 Task: Find the optimal route from Detroit to Sleeping Bear Dunes National Lakeshore.
Action: Mouse moved to (256, 64)
Screenshot: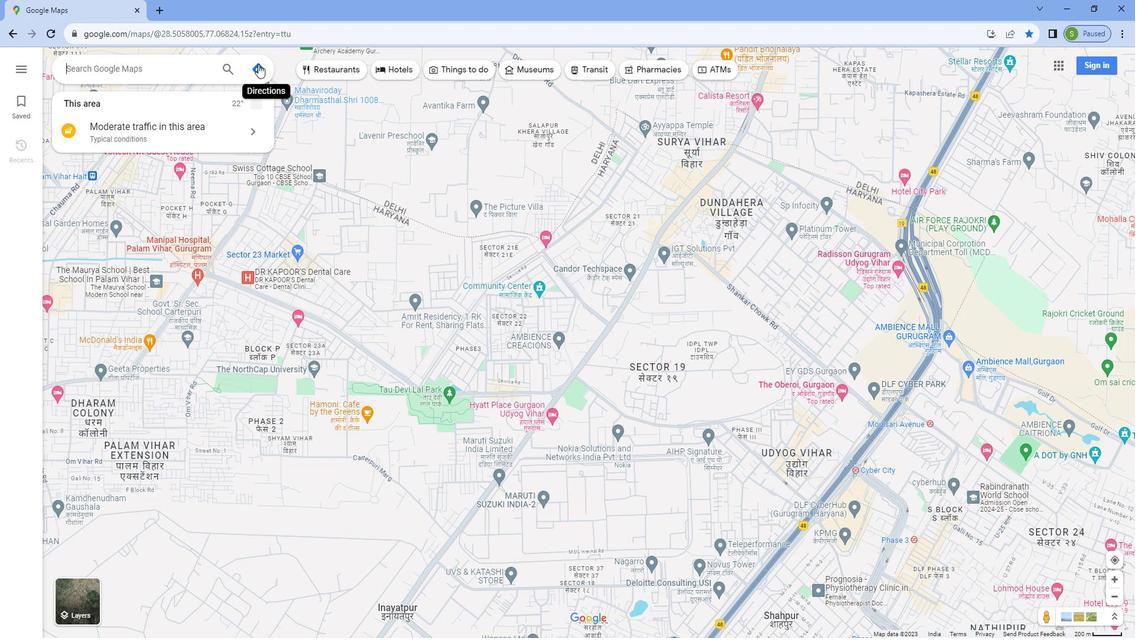 
Action: Mouse pressed left at (256, 64)
Screenshot: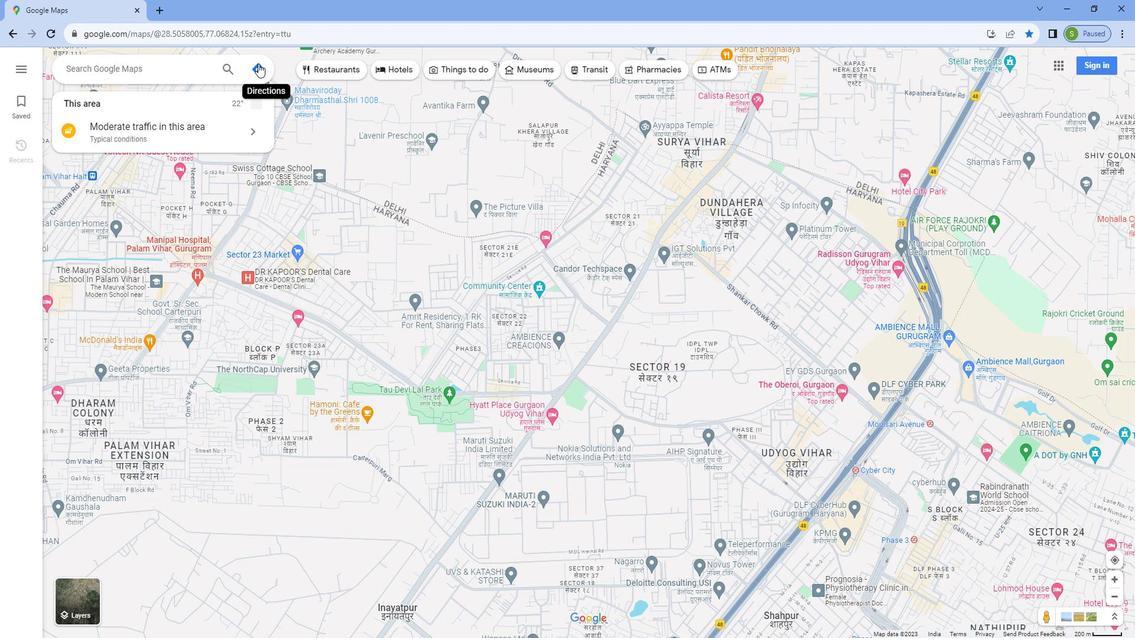 
Action: Mouse moved to (164, 98)
Screenshot: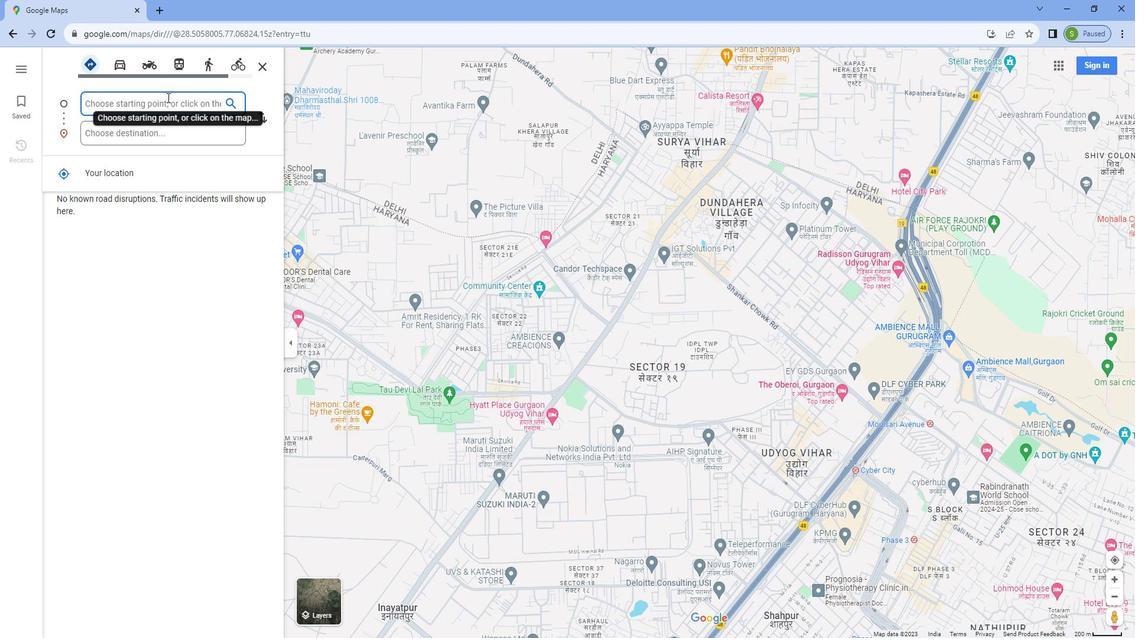 
Action: Key pressed <Key.caps_lock>D<Key.caps_lock>etroit
Screenshot: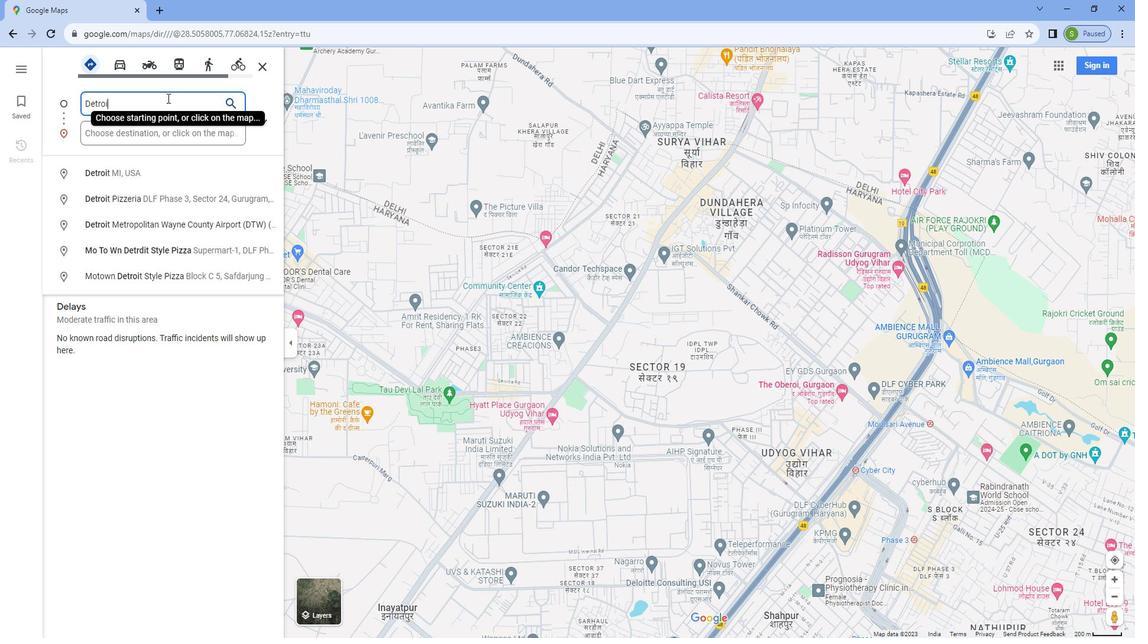 
Action: Mouse moved to (153, 133)
Screenshot: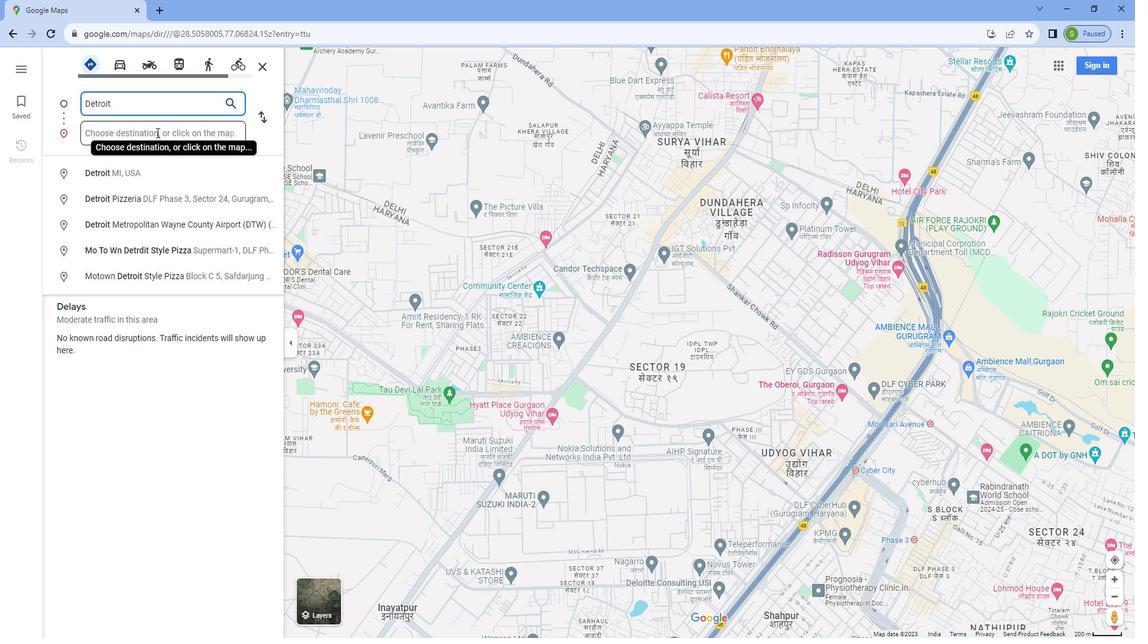 
Action: Mouse pressed left at (153, 133)
Screenshot: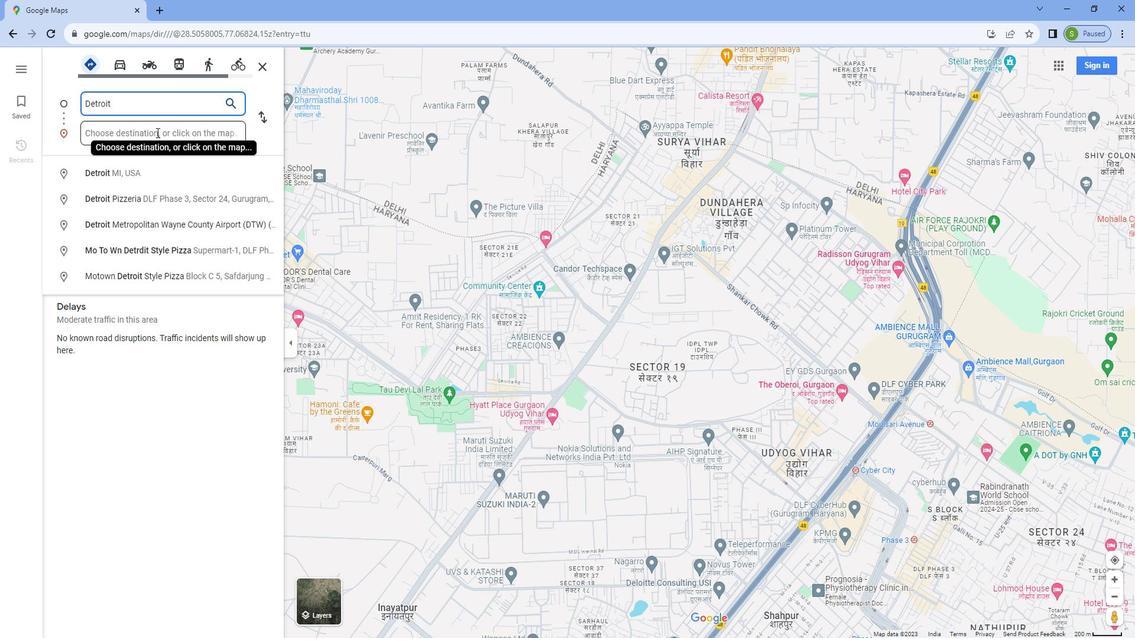 
Action: Key pressed <Key.caps_lock>S<Key.caps_lock>leeping<Key.space><Key.caps_lock>B<Key.caps_lock>ear<Key.space><Key.caps_lock>D<Key.caps_lock>unes<Key.space><Key.caps_lock>N<Key.caps_lock>ational<Key.space><Key.caps_lock>L<Key.caps_lock>akeshore
Screenshot: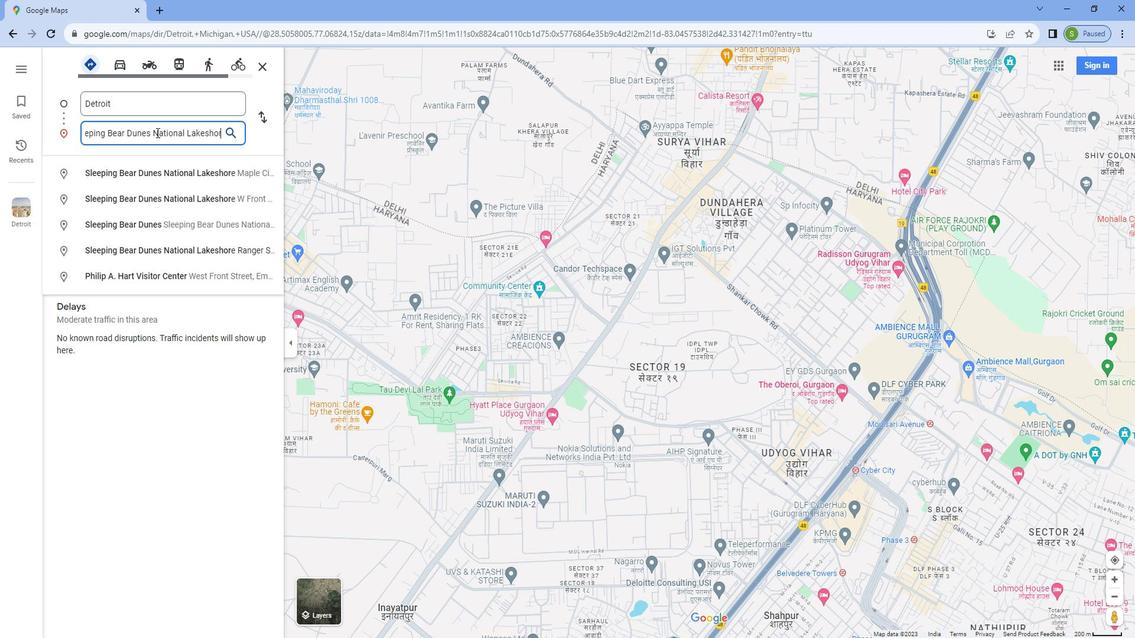 
Action: Mouse moved to (165, 139)
Screenshot: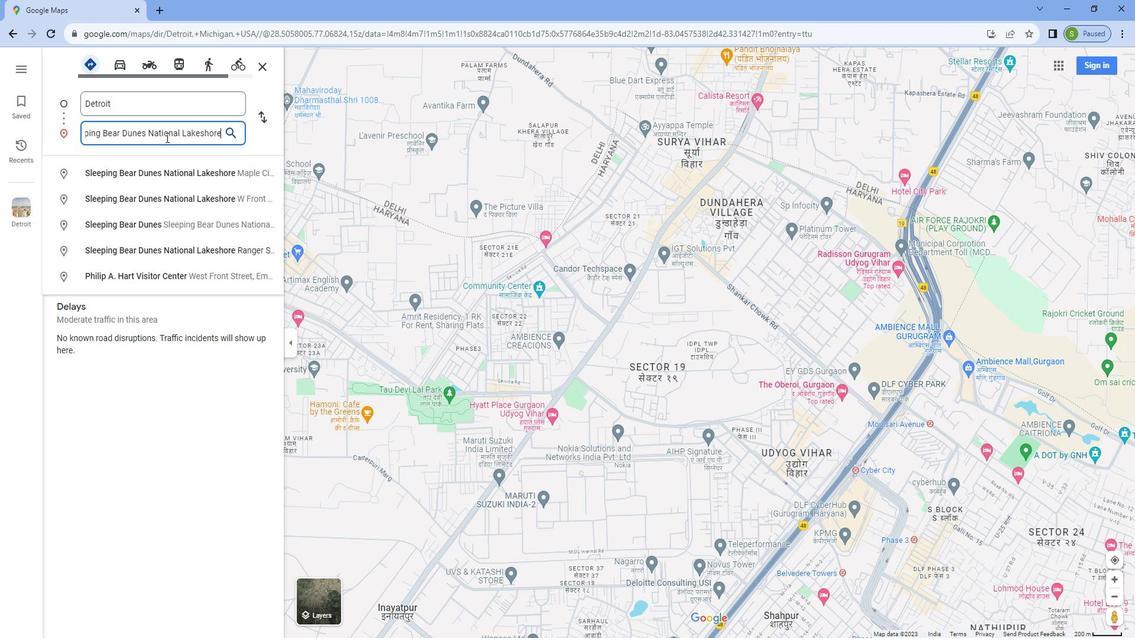 
Action: Key pressed <Key.enter>
Screenshot: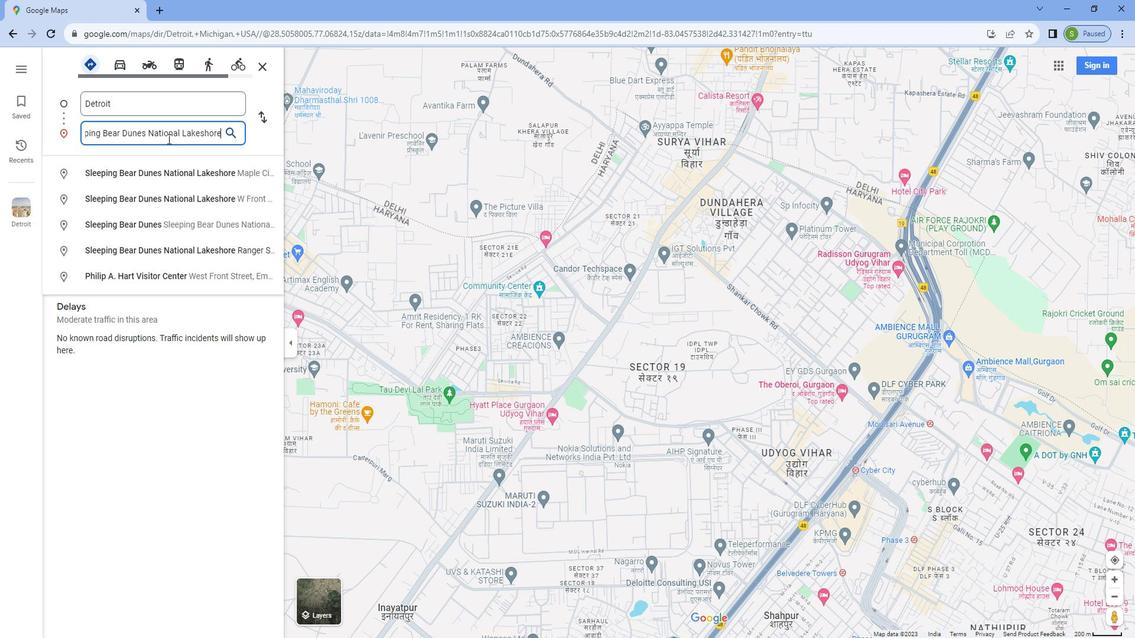 
Action: Mouse moved to (117, 418)
Screenshot: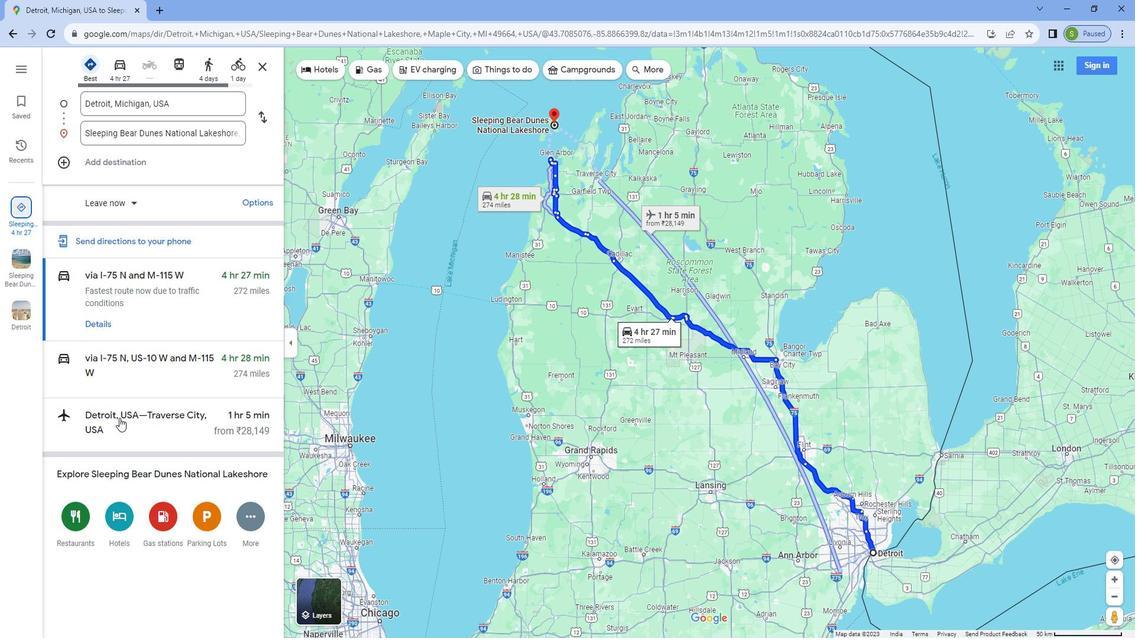 
Action: Mouse pressed left at (117, 418)
Screenshot: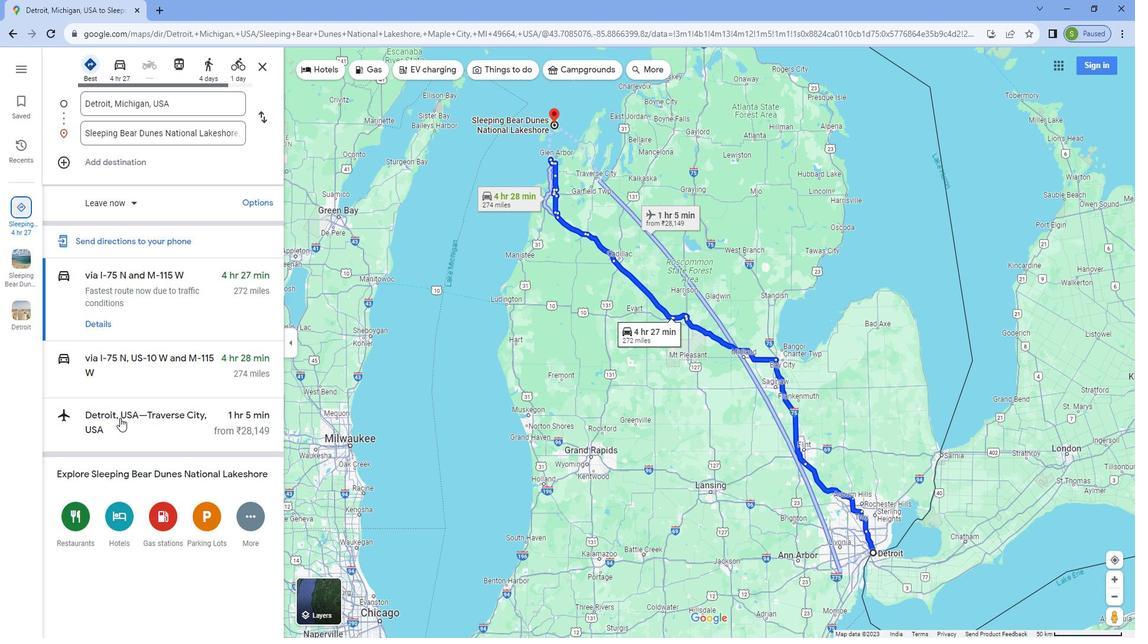 
Action: Mouse moved to (141, 325)
Screenshot: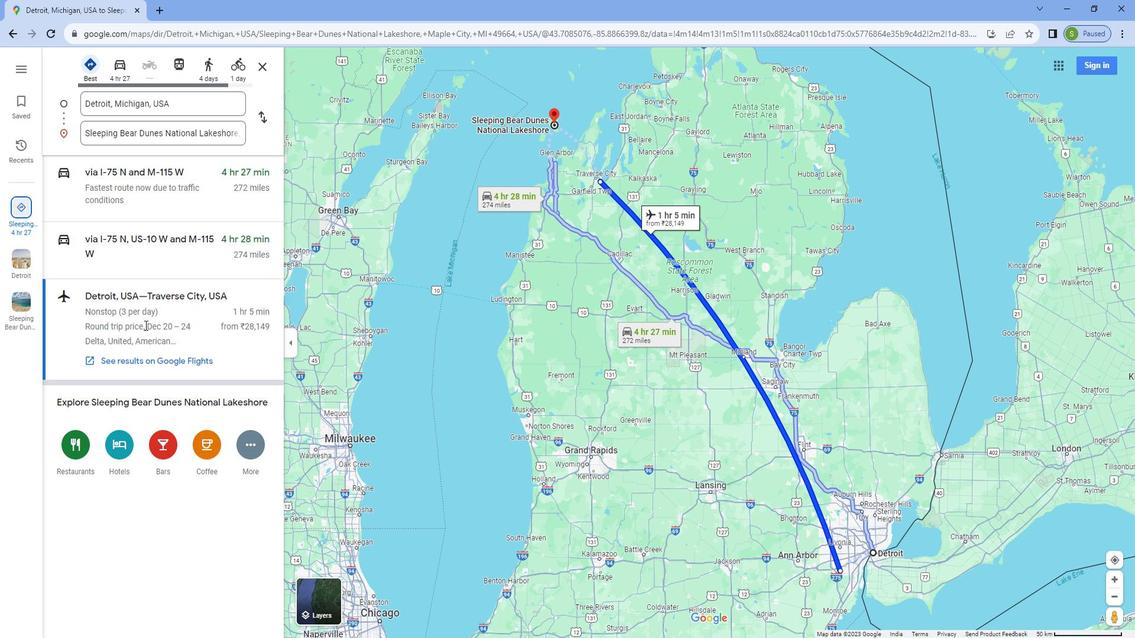 
Action: Mouse scrolled (141, 325) with delta (0, 0)
Screenshot: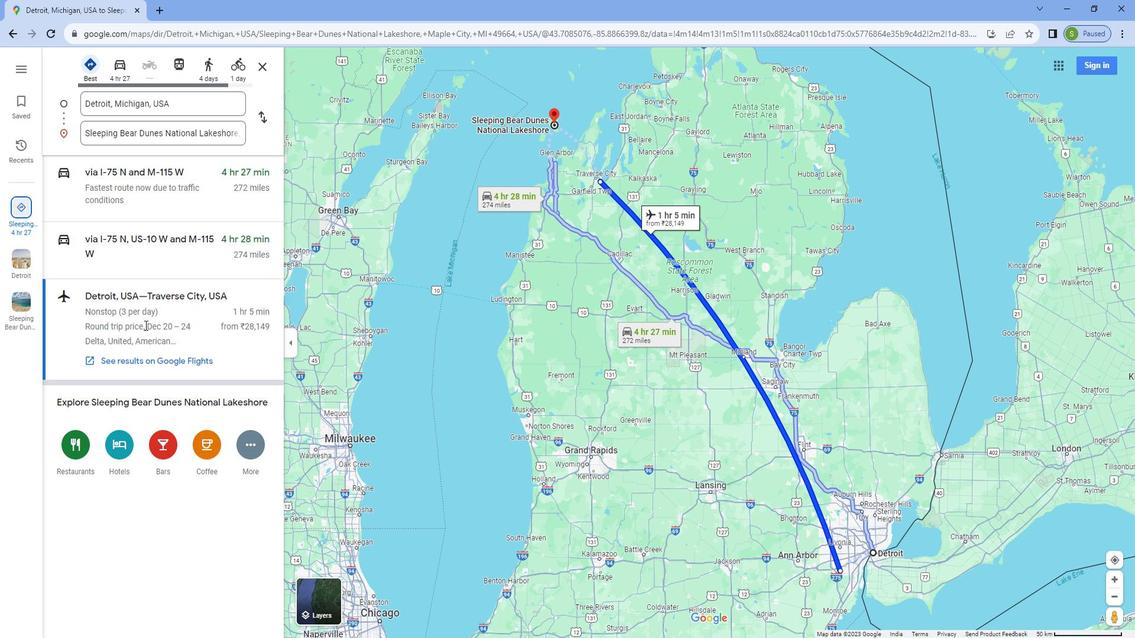 
Action: Mouse scrolled (141, 325) with delta (0, 0)
Screenshot: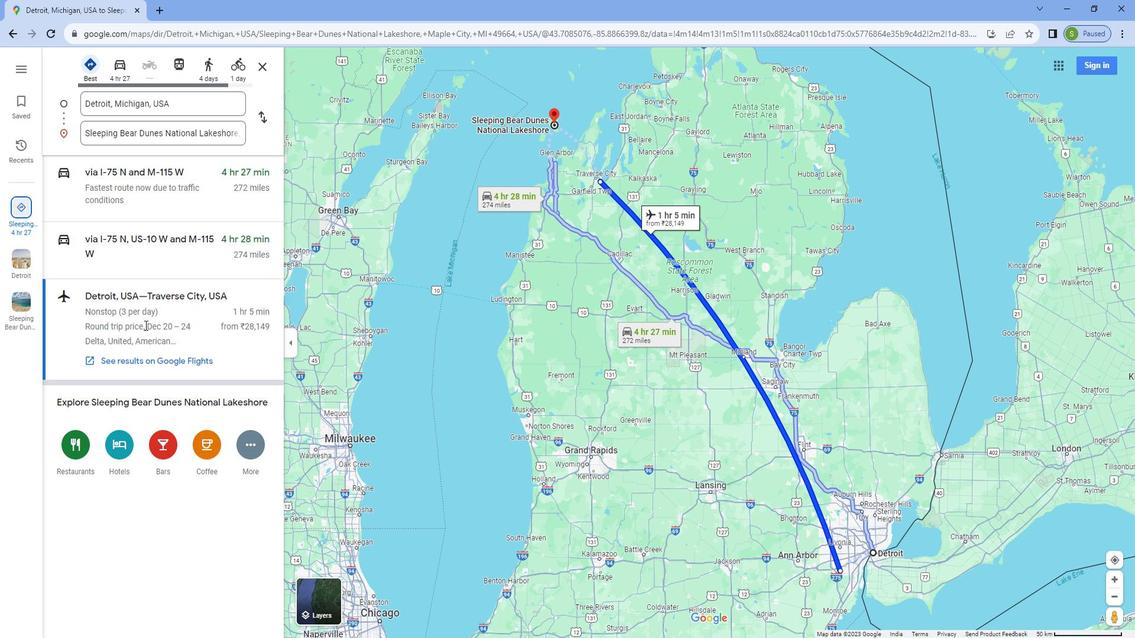 
Action: Mouse scrolled (141, 325) with delta (0, 0)
Screenshot: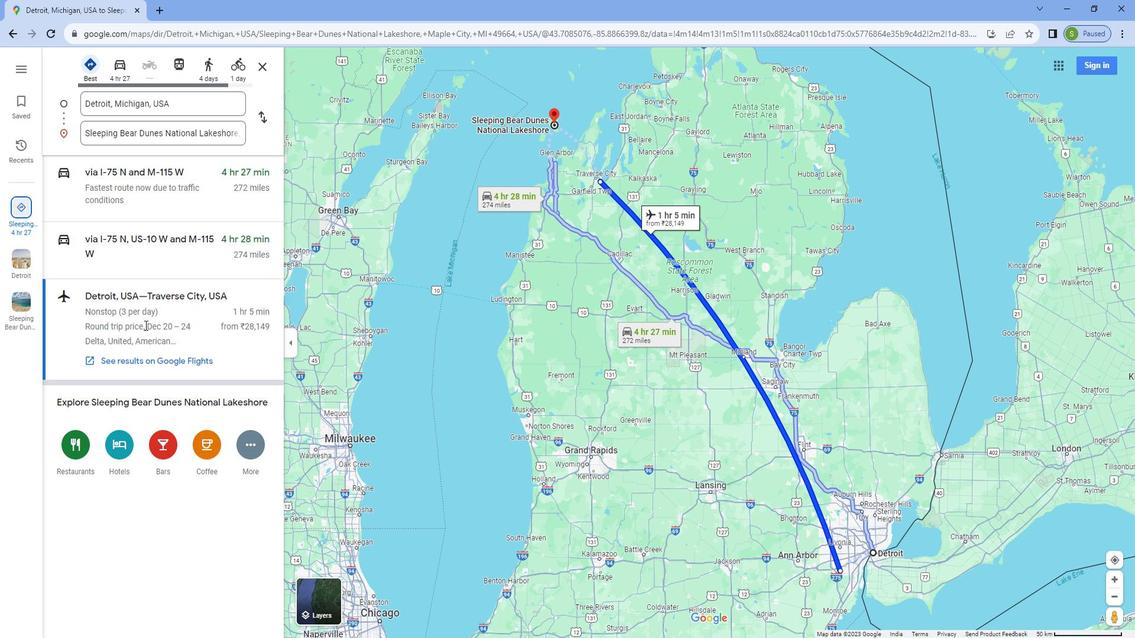 
Action: Mouse moved to (177, 254)
Screenshot: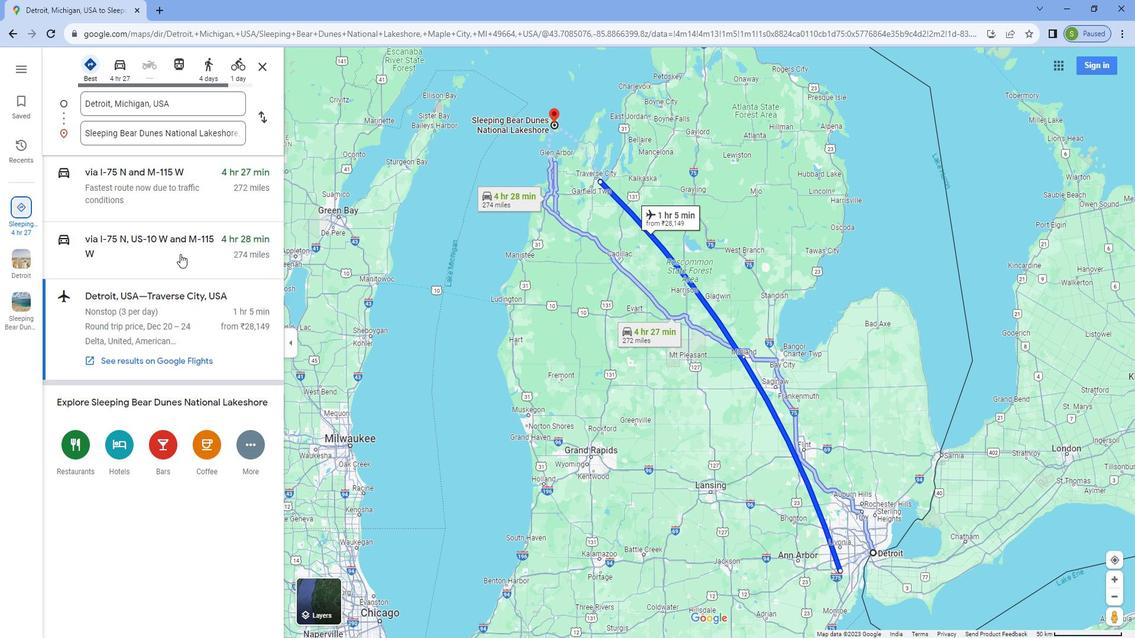 
Action: Mouse scrolled (177, 254) with delta (0, 0)
Screenshot: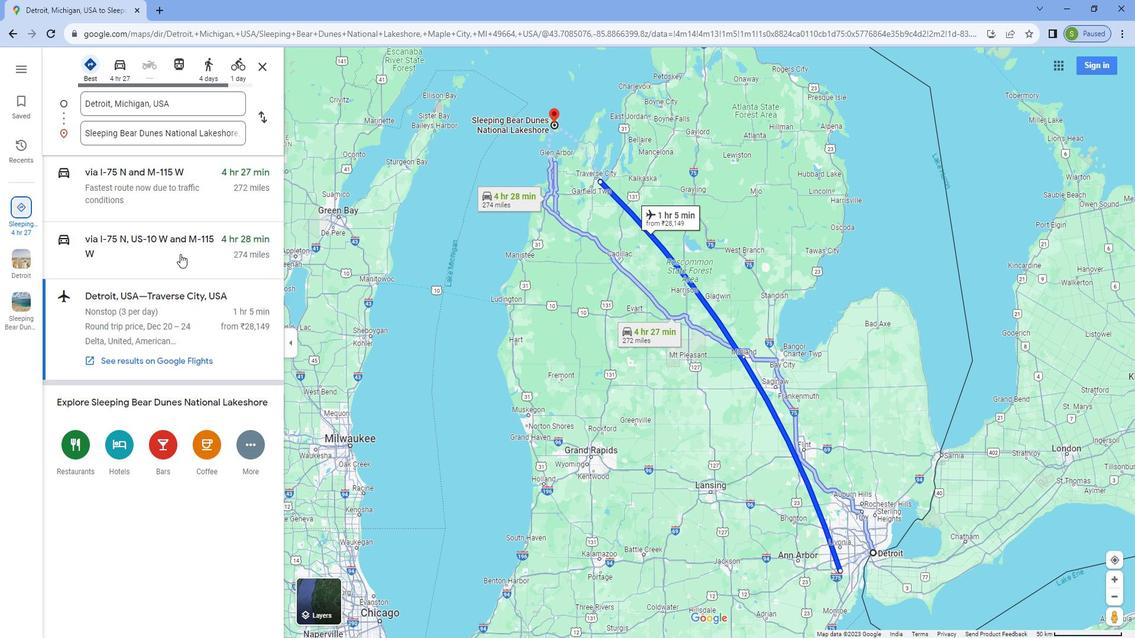 
Action: Mouse scrolled (177, 254) with delta (0, 0)
Screenshot: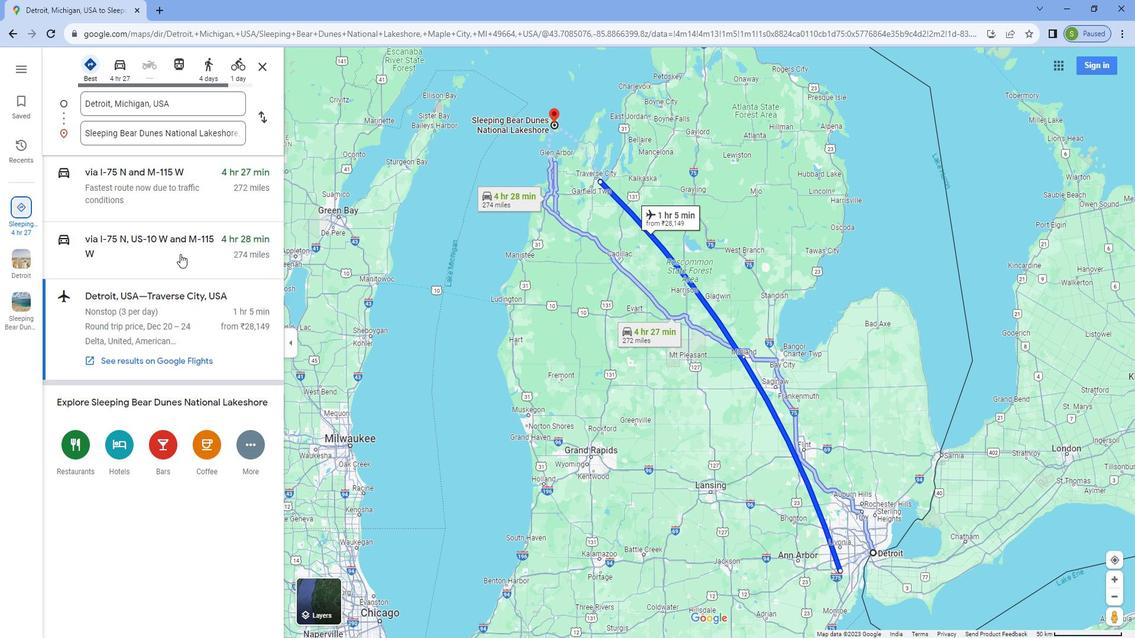 
Action: Mouse moved to (166, 264)
Screenshot: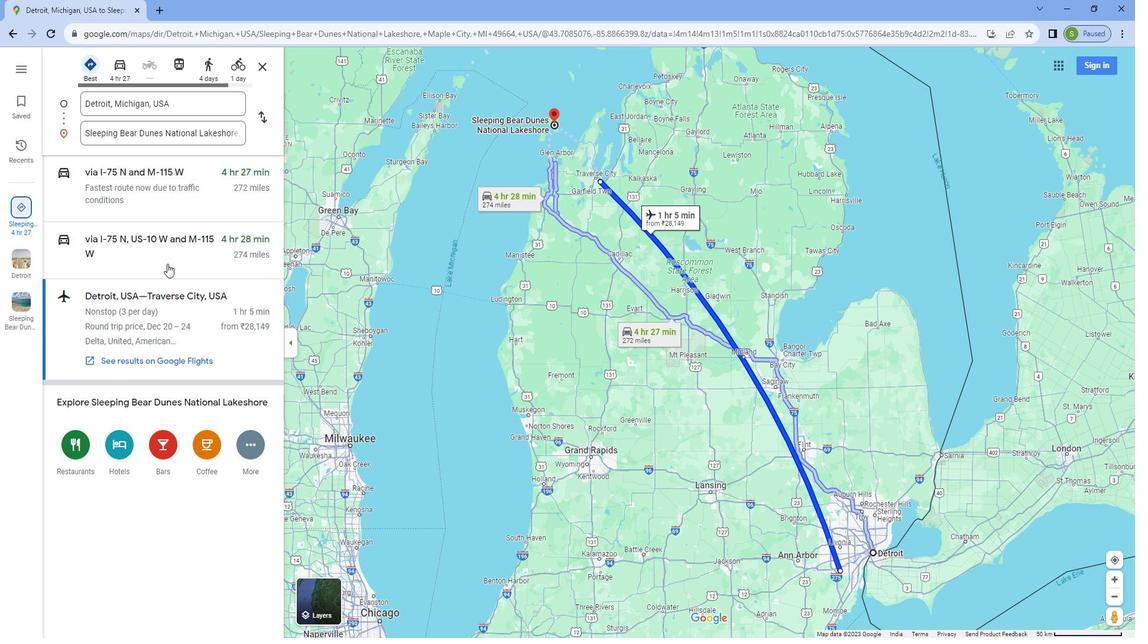 
Action: Mouse scrolled (166, 264) with delta (0, 0)
Screenshot: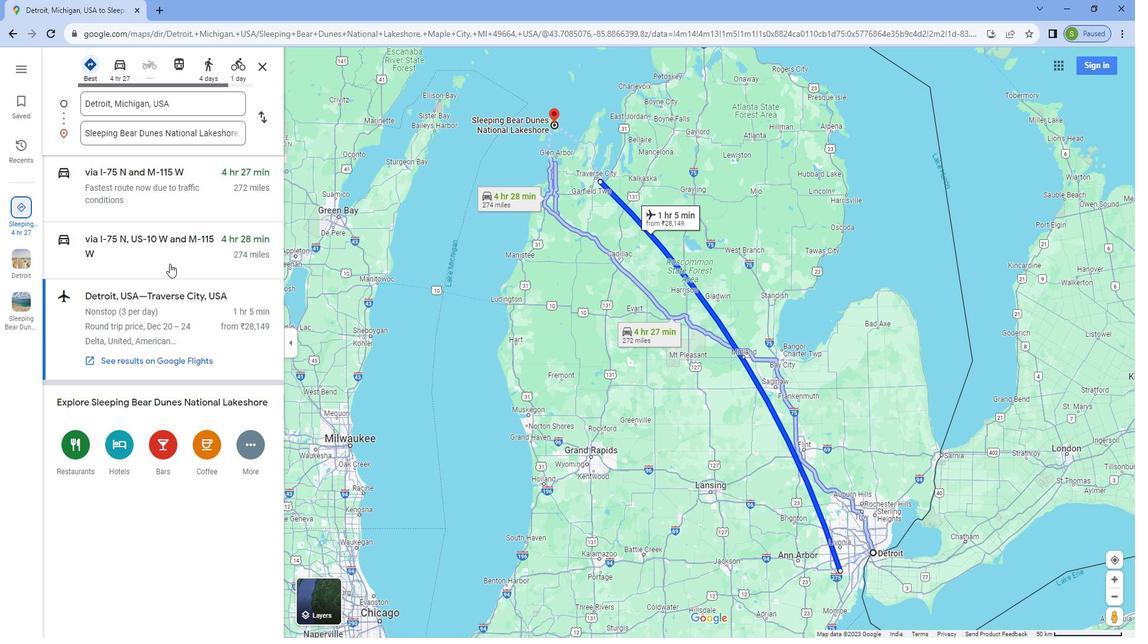 
Action: Mouse moved to (270, 388)
Screenshot: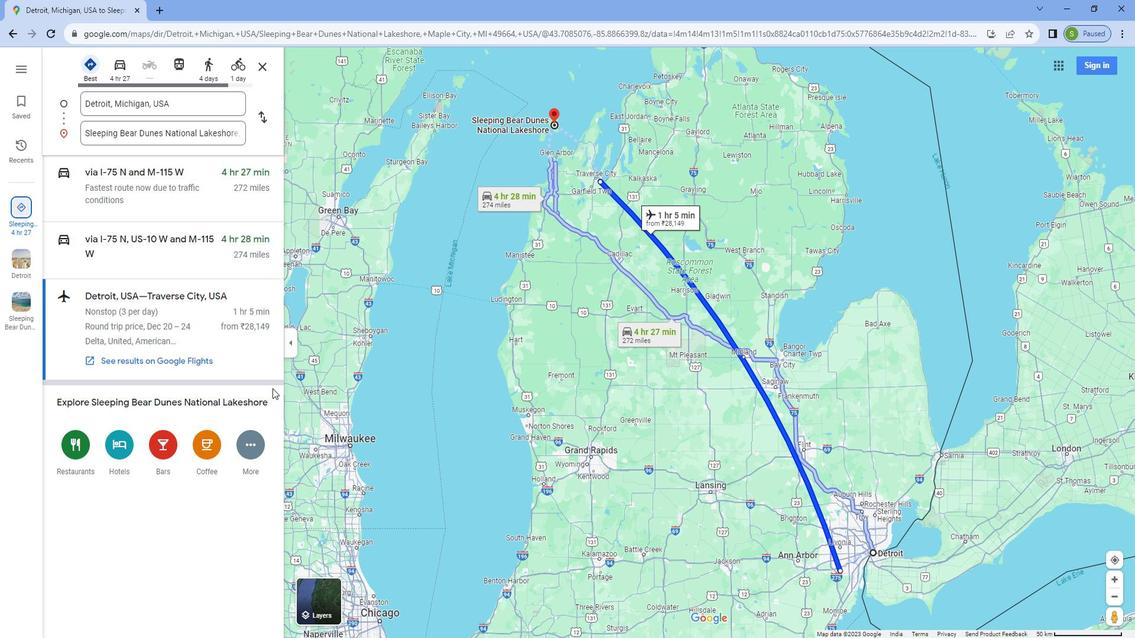 
